 Task: Check the average views per listing of underground utilities in the last 3 years.
Action: Mouse moved to (897, 200)
Screenshot: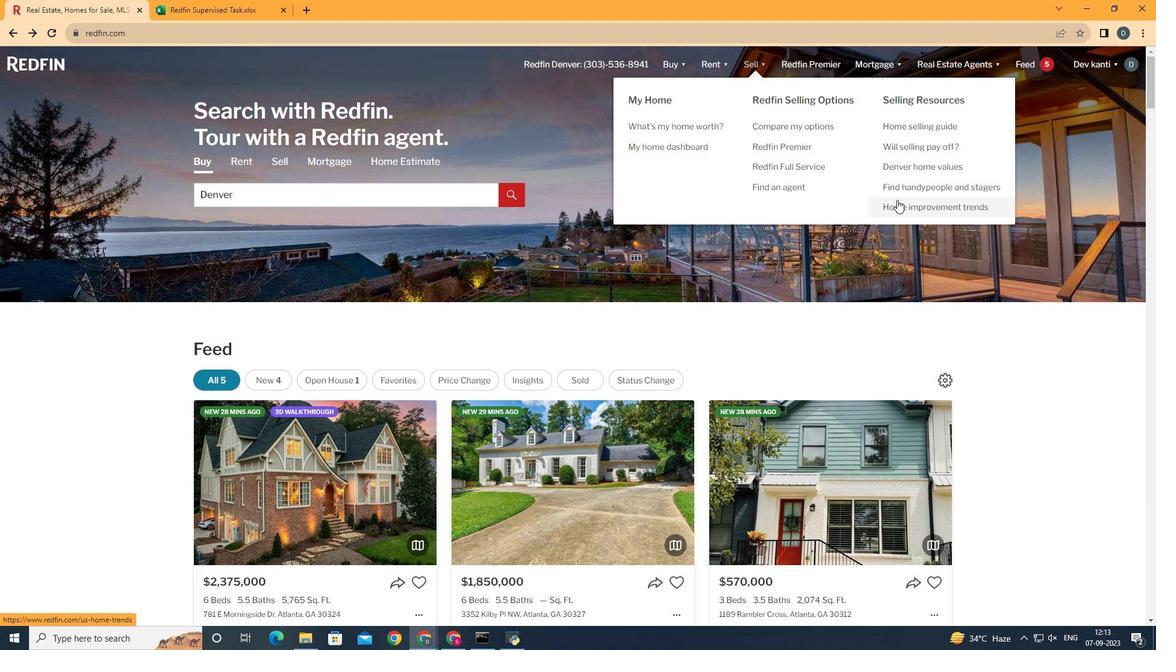 
Action: Mouse pressed left at (897, 200)
Screenshot: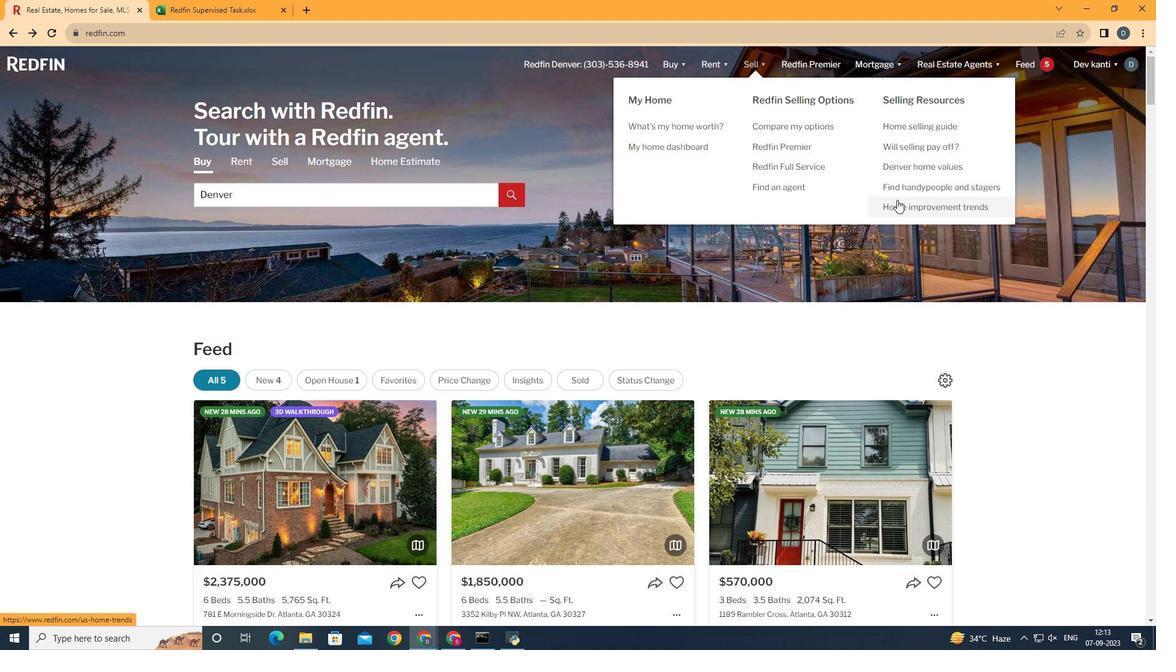 
Action: Mouse moved to (285, 230)
Screenshot: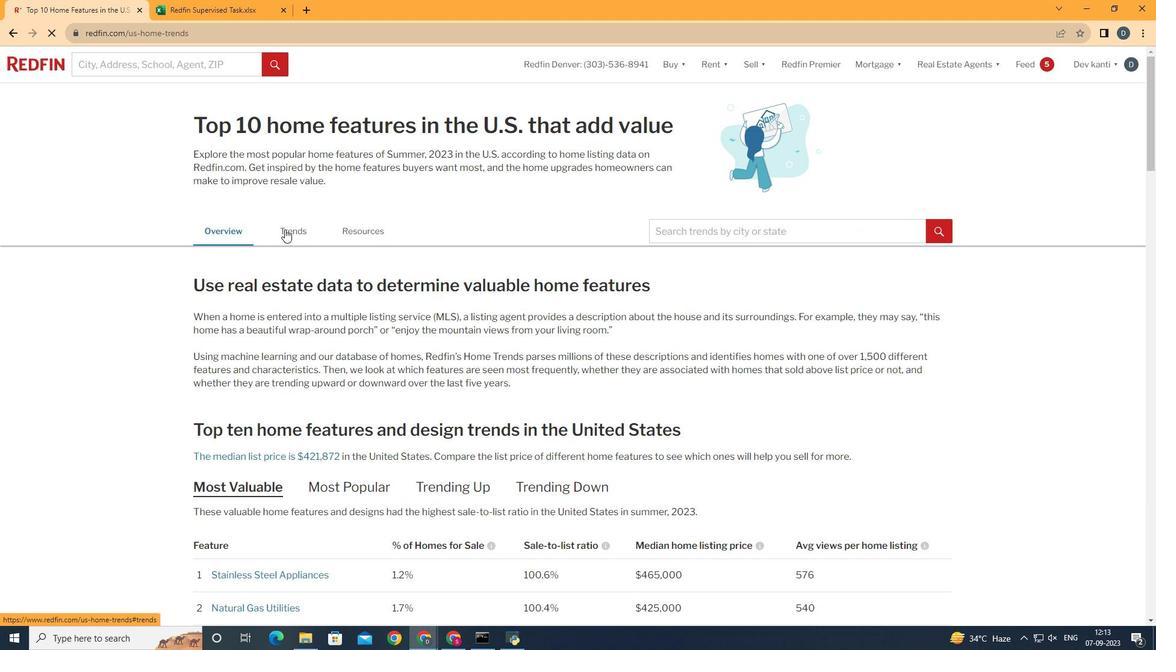 
Action: Mouse pressed left at (285, 230)
Screenshot: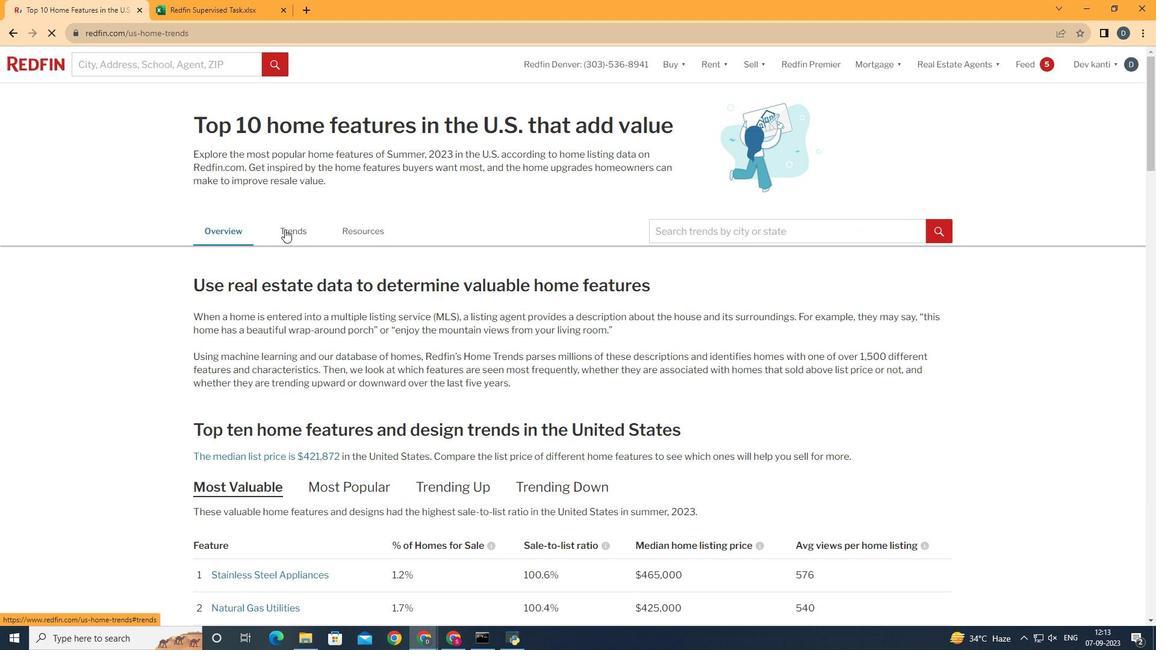 
Action: Mouse moved to (479, 290)
Screenshot: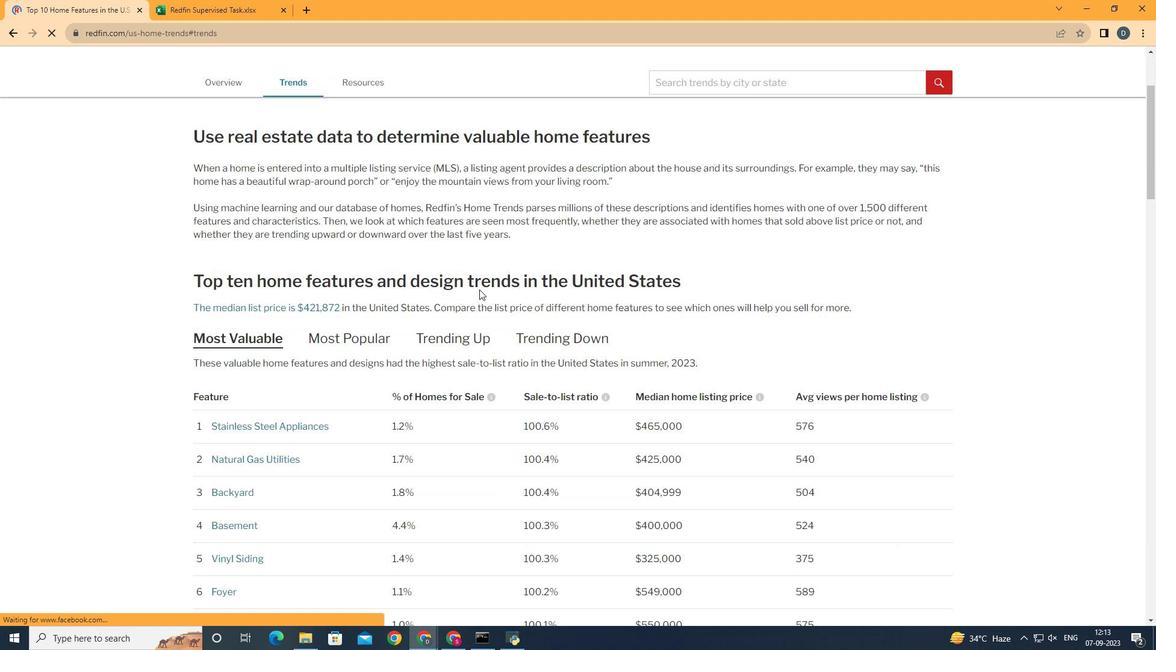 
Action: Mouse scrolled (479, 289) with delta (0, 0)
Screenshot: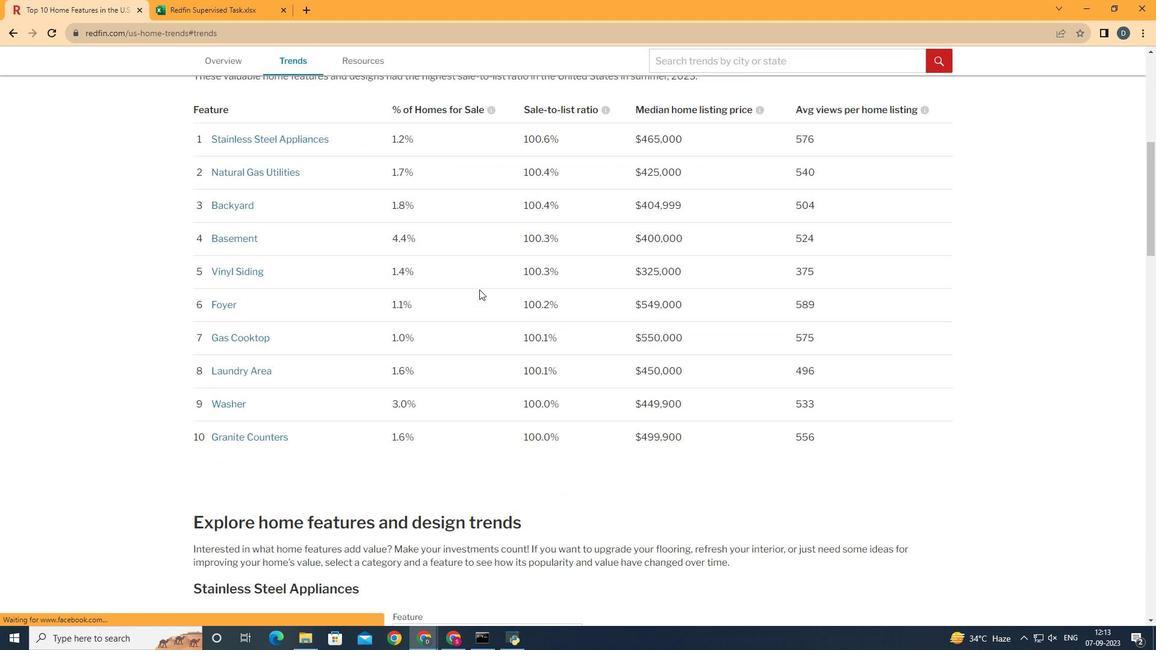 
Action: Mouse scrolled (479, 289) with delta (0, 0)
Screenshot: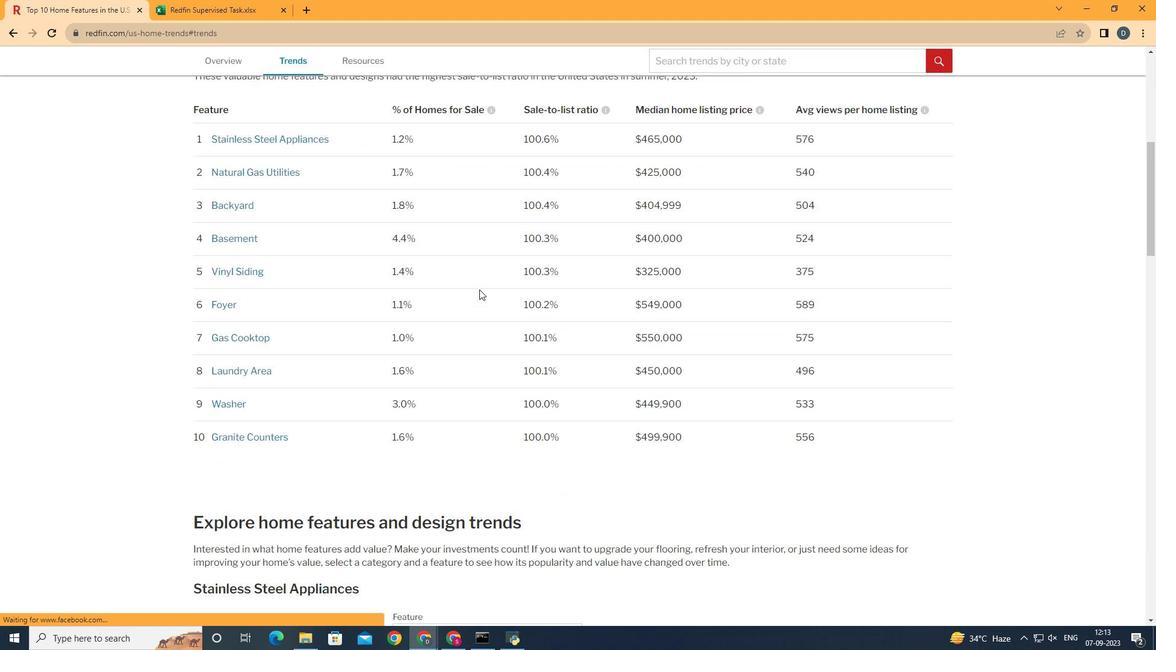 
Action: Mouse scrolled (479, 289) with delta (0, 0)
Screenshot: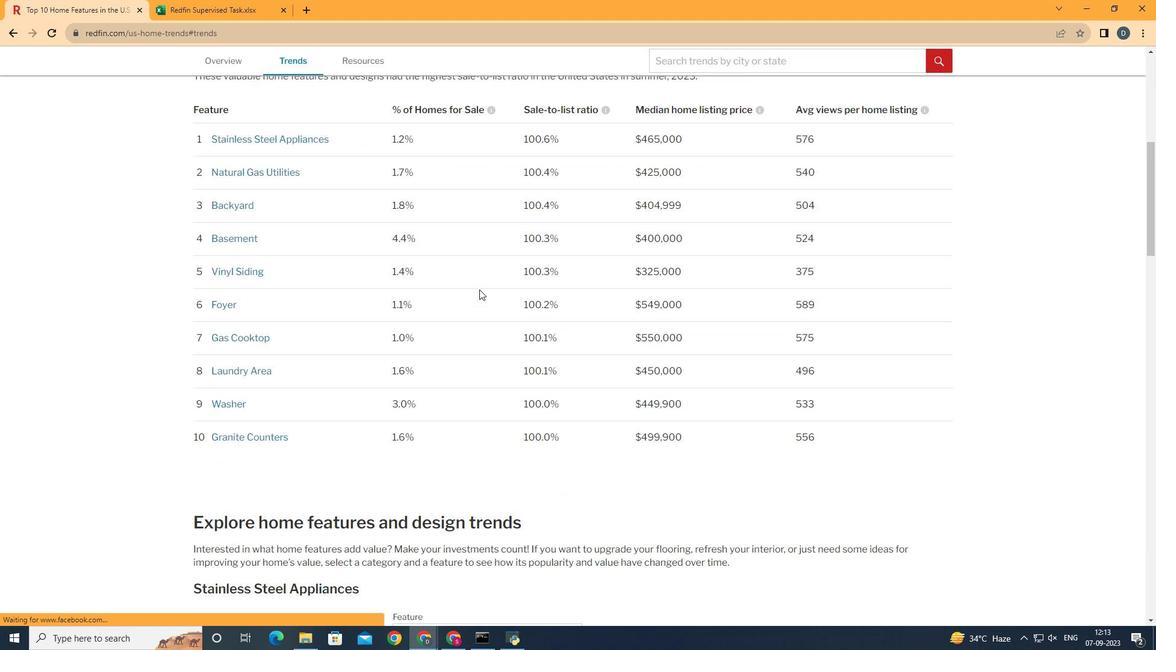 
Action: Mouse scrolled (479, 289) with delta (0, 0)
Screenshot: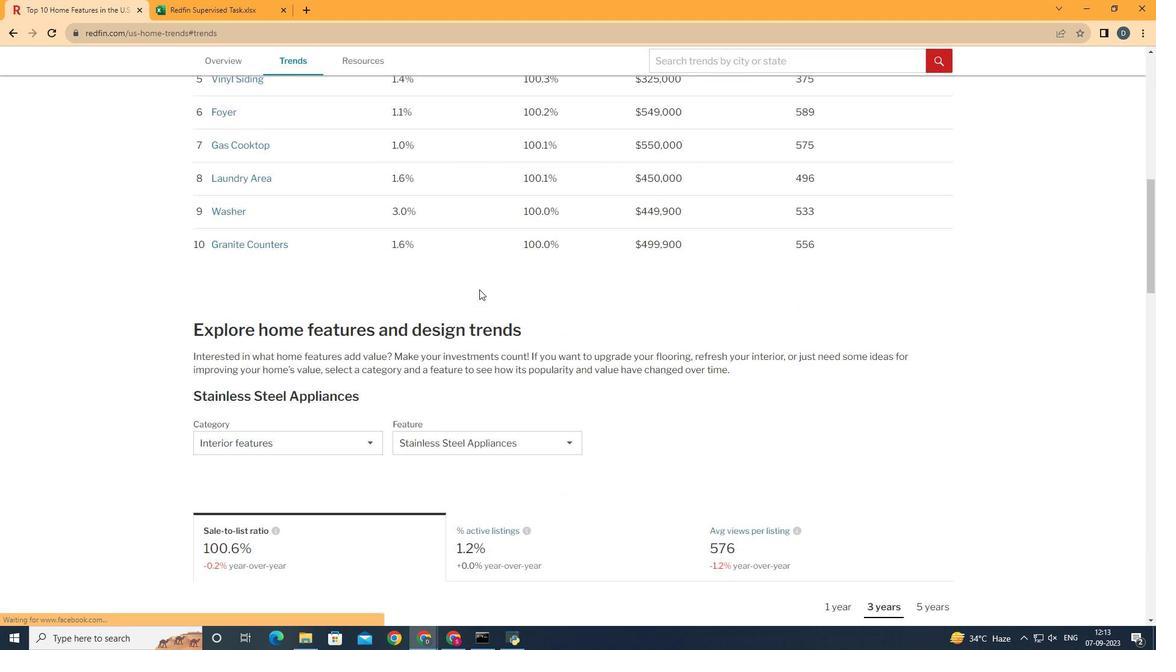 
Action: Mouse scrolled (479, 289) with delta (0, 0)
Screenshot: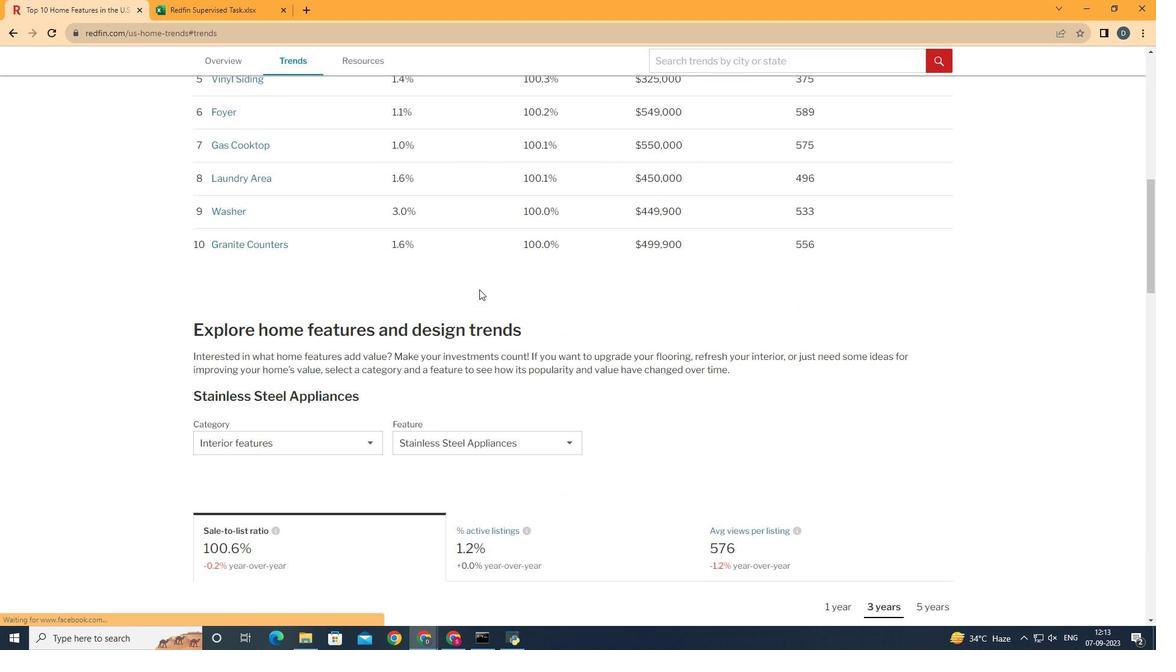 
Action: Mouse scrolled (479, 289) with delta (0, 0)
Screenshot: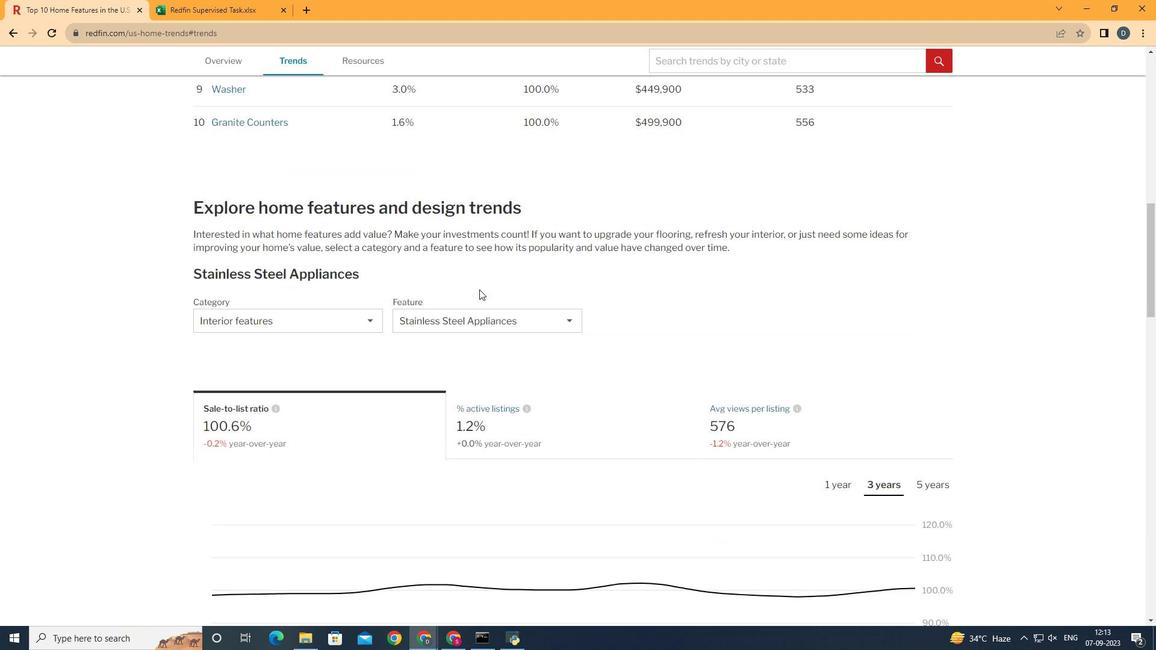 
Action: Mouse scrolled (479, 289) with delta (0, 0)
Screenshot: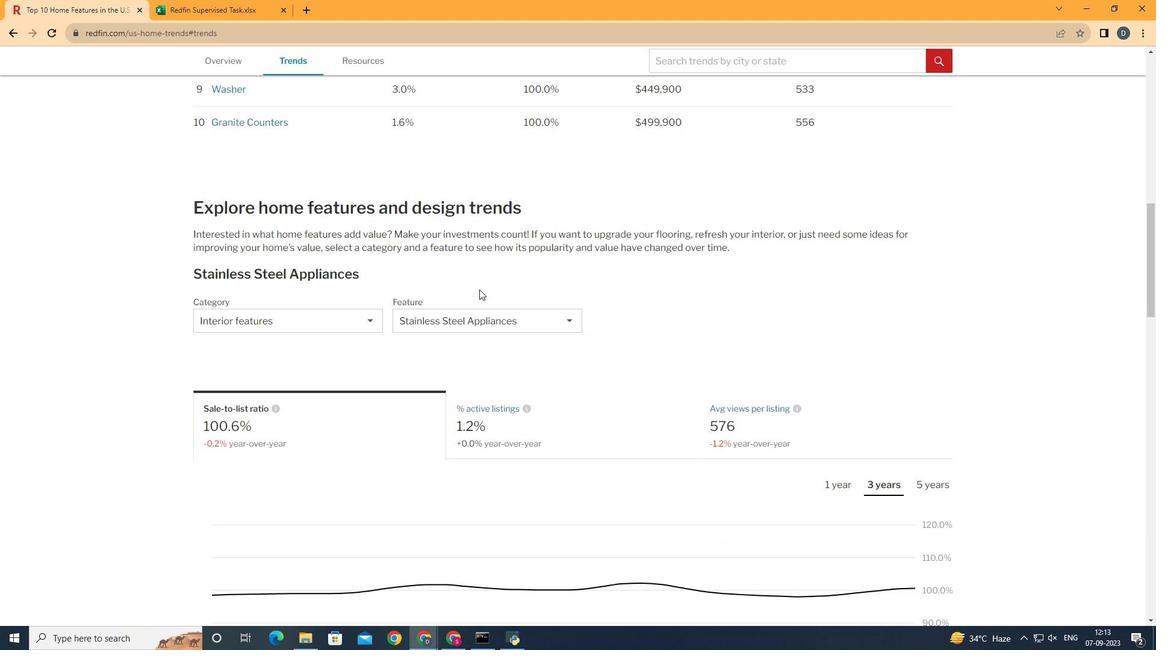 
Action: Mouse moved to (349, 307)
Screenshot: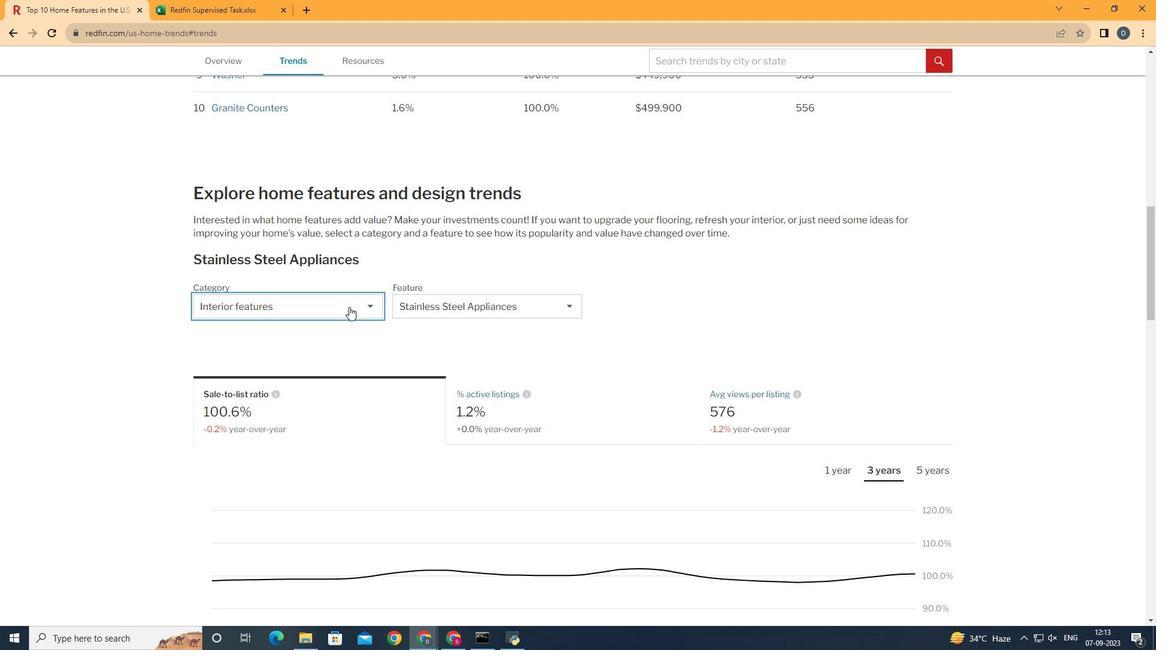 
Action: Mouse pressed left at (349, 307)
Screenshot: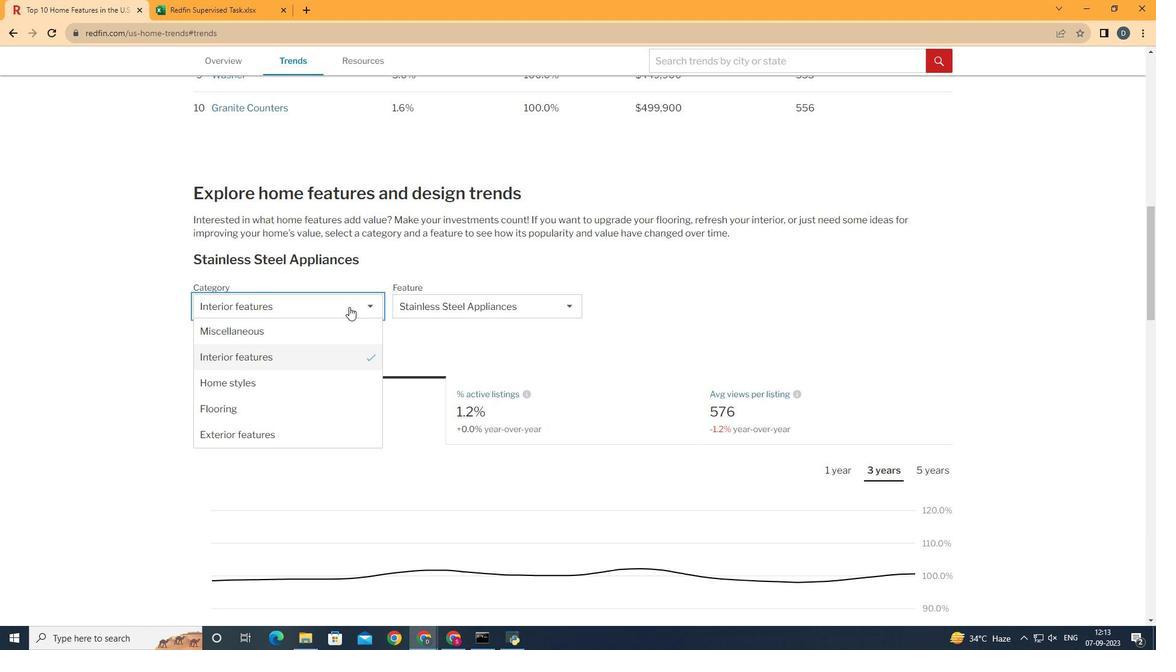 
Action: Mouse moved to (351, 331)
Screenshot: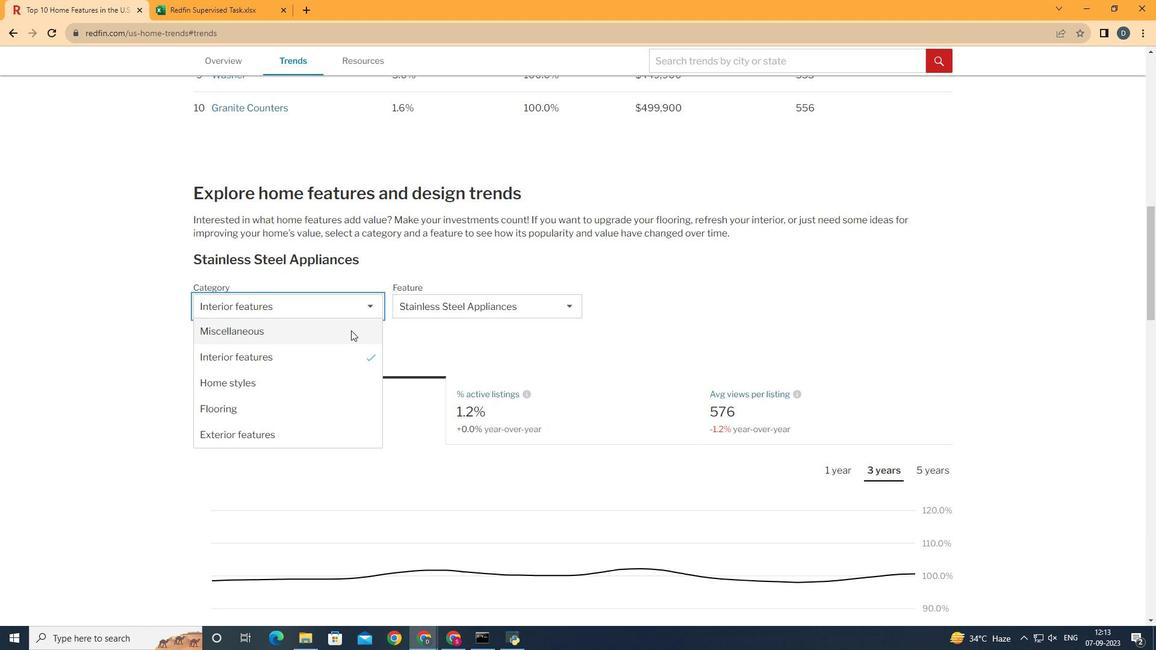 
Action: Mouse pressed left at (351, 331)
Screenshot: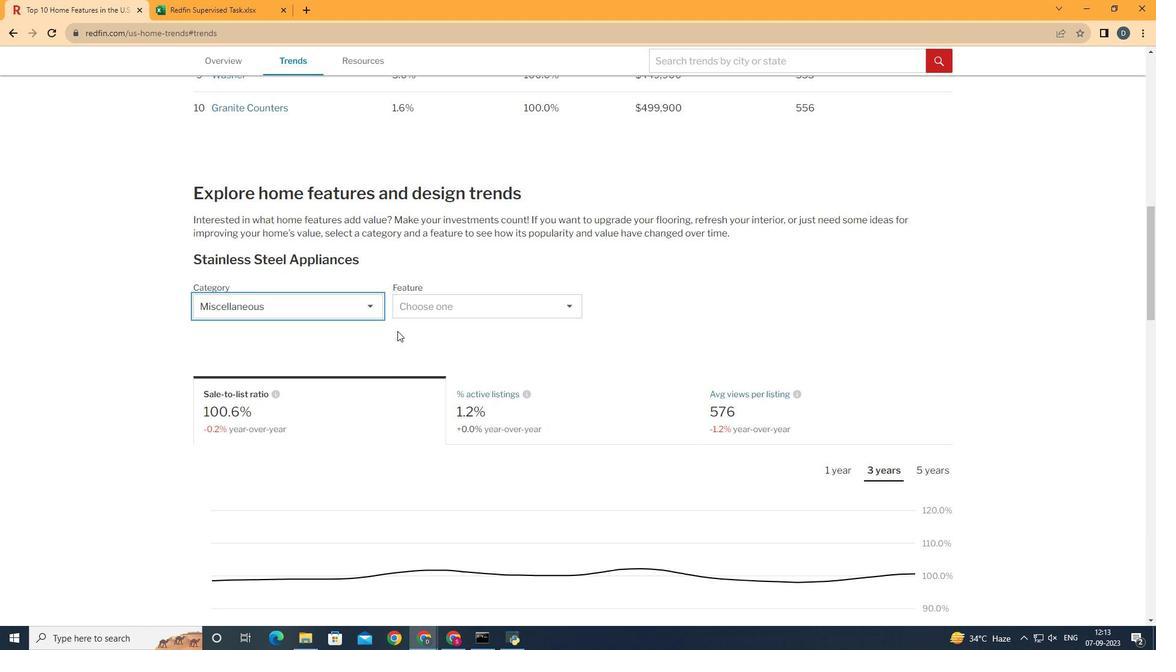 
Action: Mouse moved to (469, 320)
Screenshot: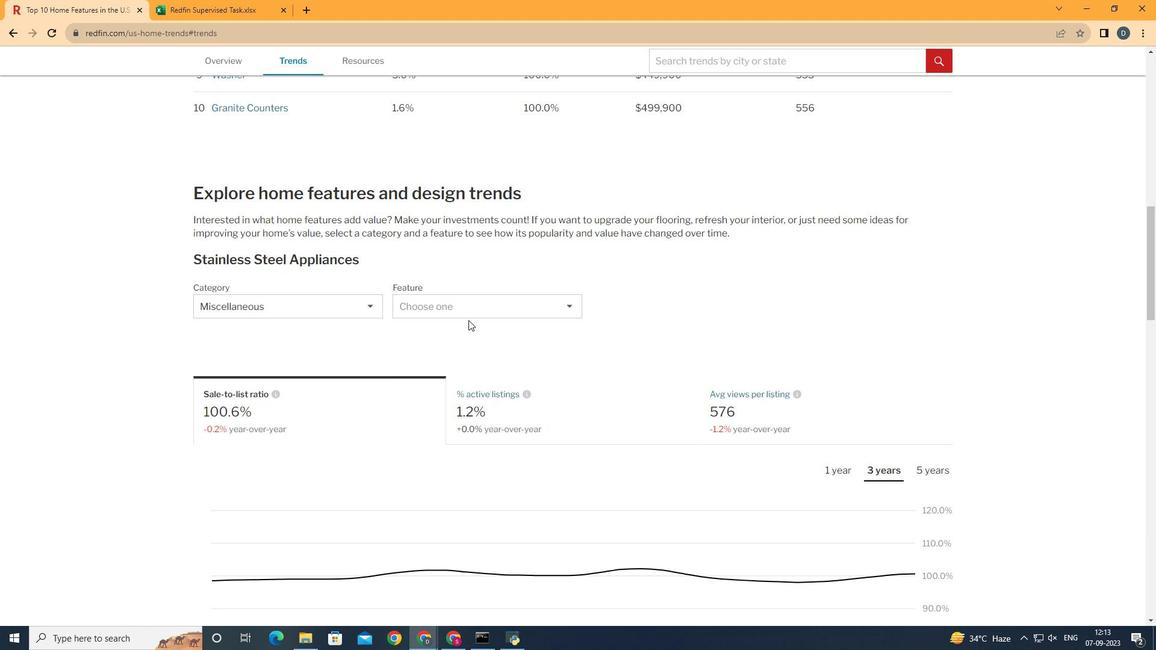 
Action: Mouse pressed left at (469, 320)
Screenshot: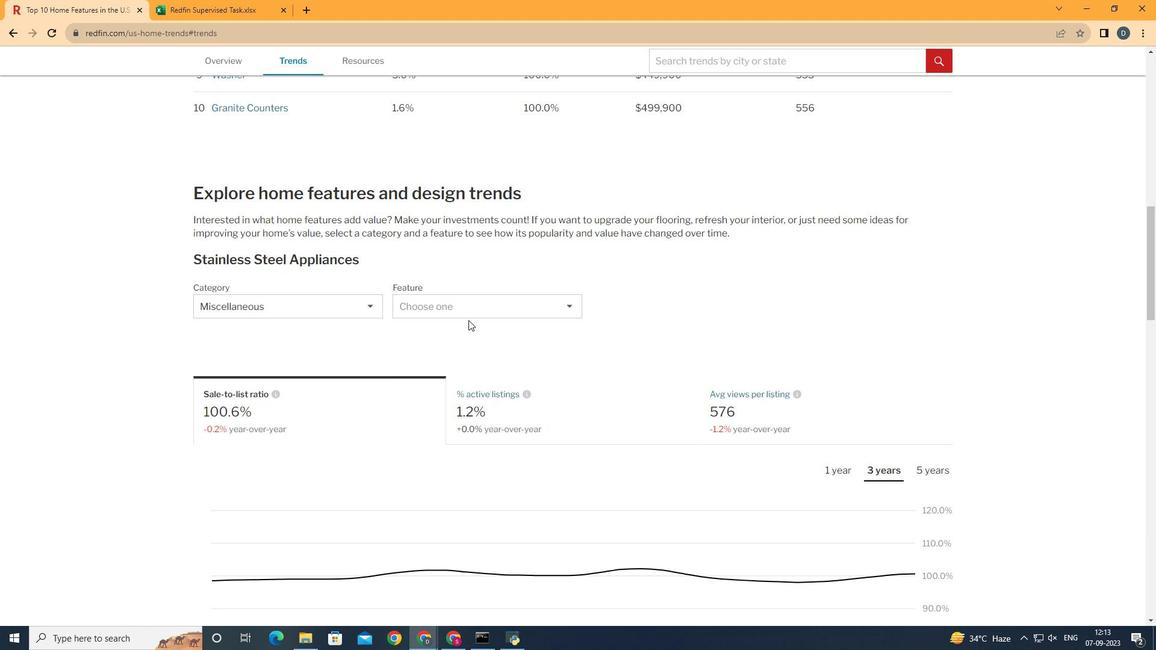 
Action: Mouse moved to (478, 313)
Screenshot: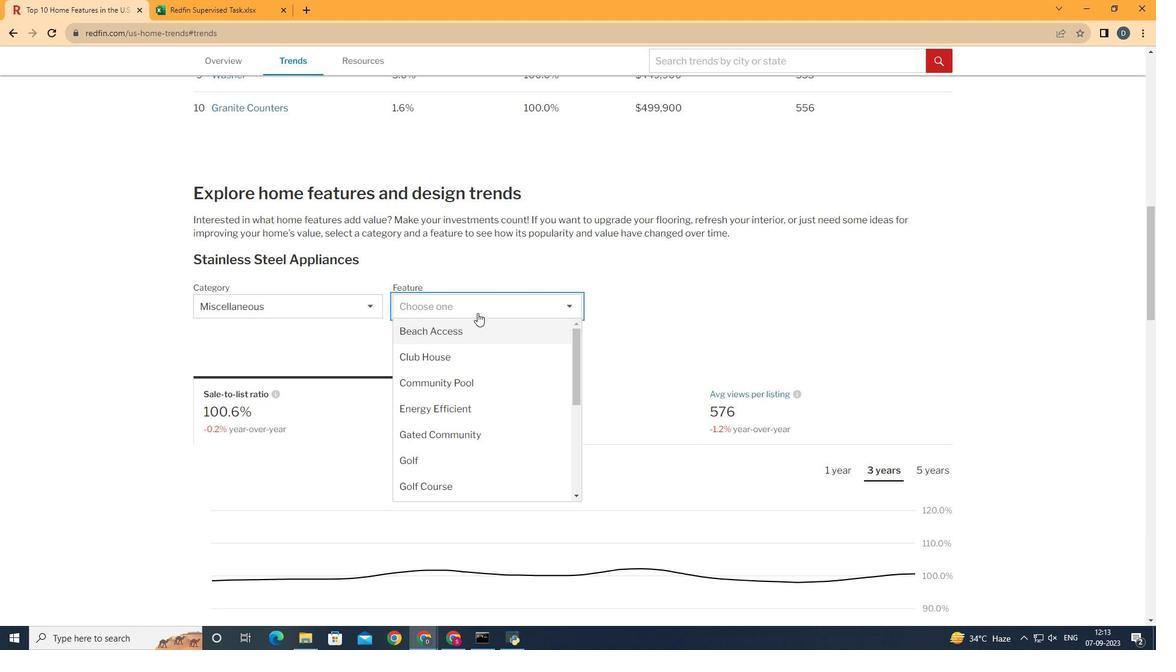 
Action: Mouse pressed left at (478, 313)
Screenshot: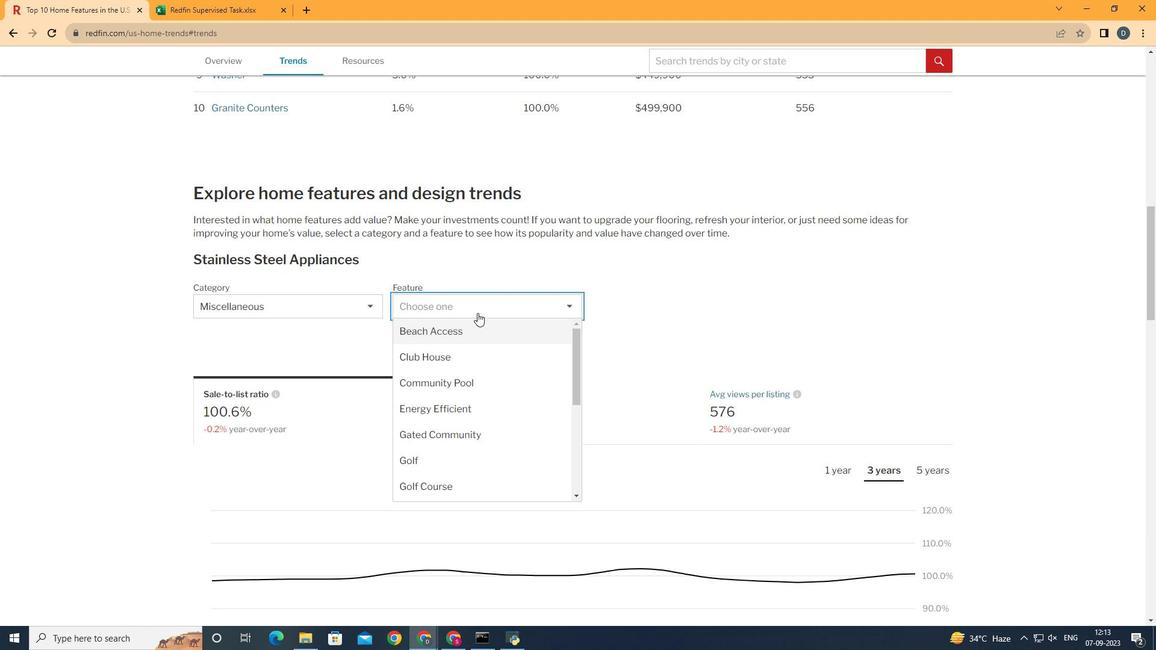
Action: Mouse moved to (530, 399)
Screenshot: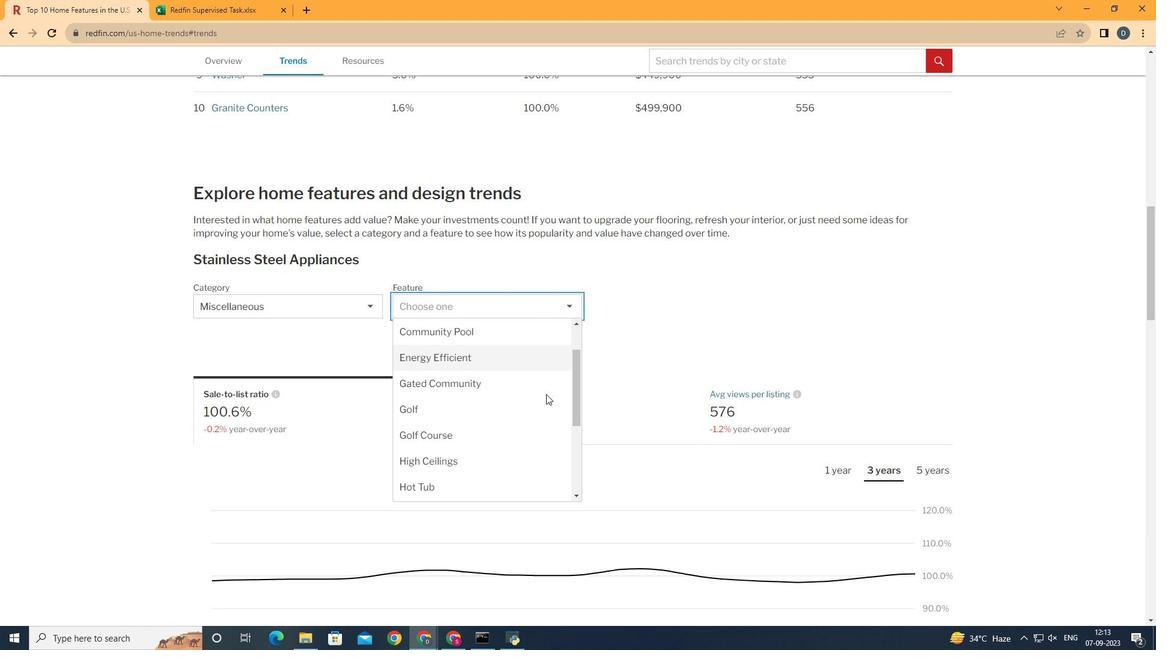 
Action: Mouse scrolled (530, 399) with delta (0, 0)
Screenshot: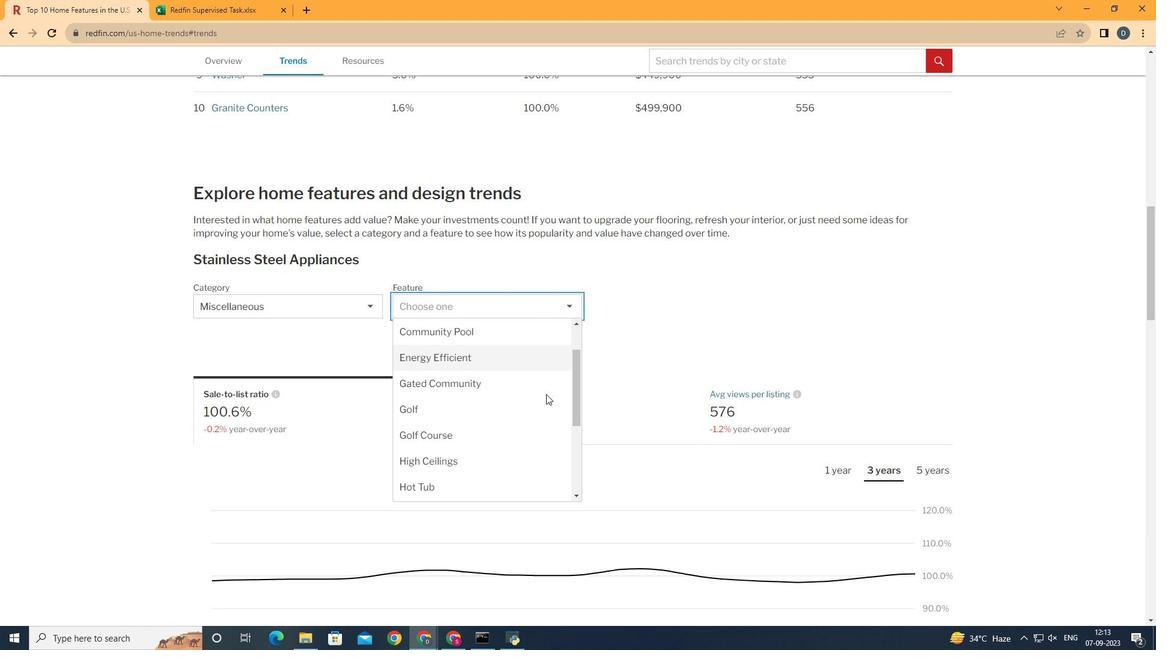 
Action: Mouse moved to (546, 395)
Screenshot: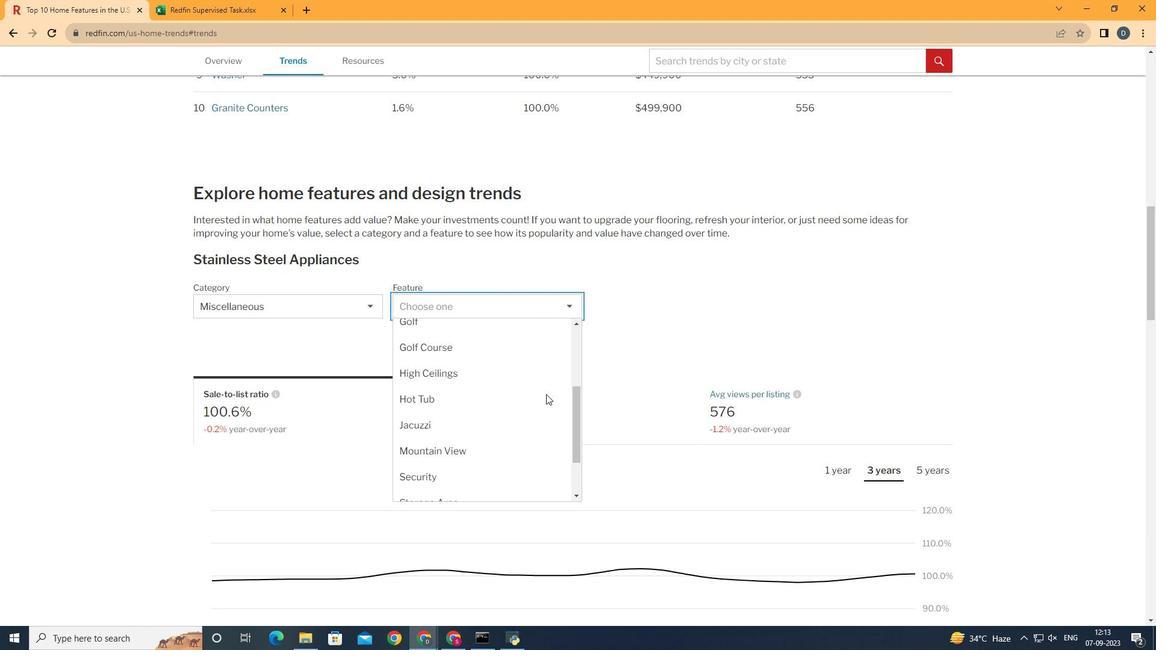 
Action: Mouse scrolled (546, 394) with delta (0, 0)
Screenshot: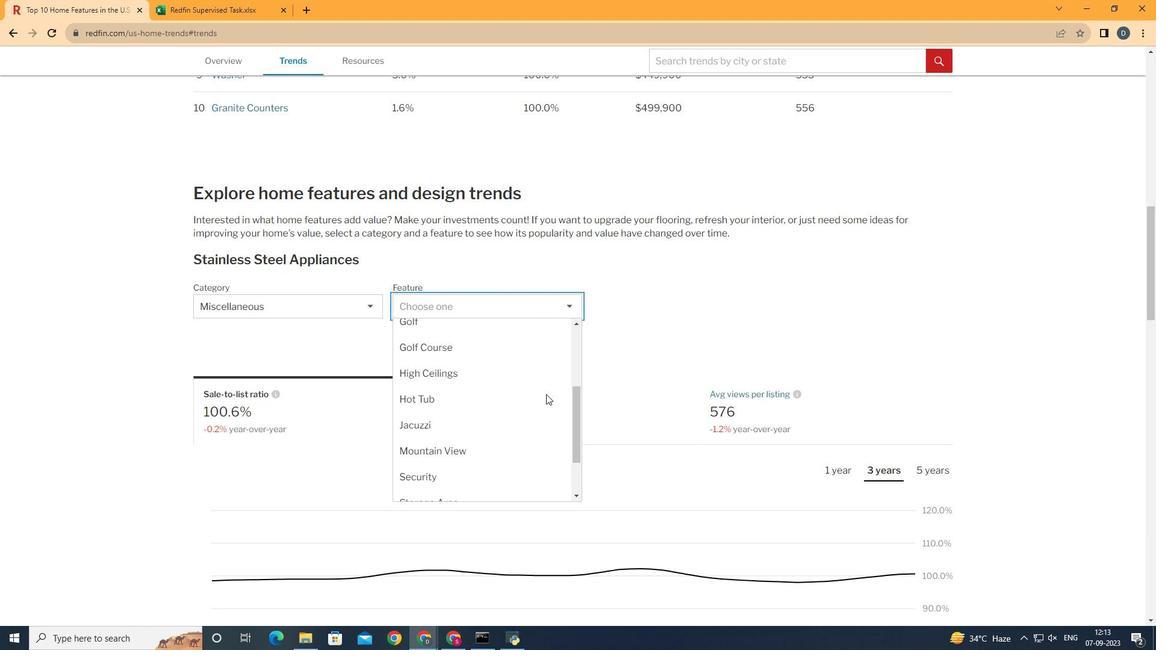 
Action: Mouse scrolled (546, 394) with delta (0, 0)
Screenshot: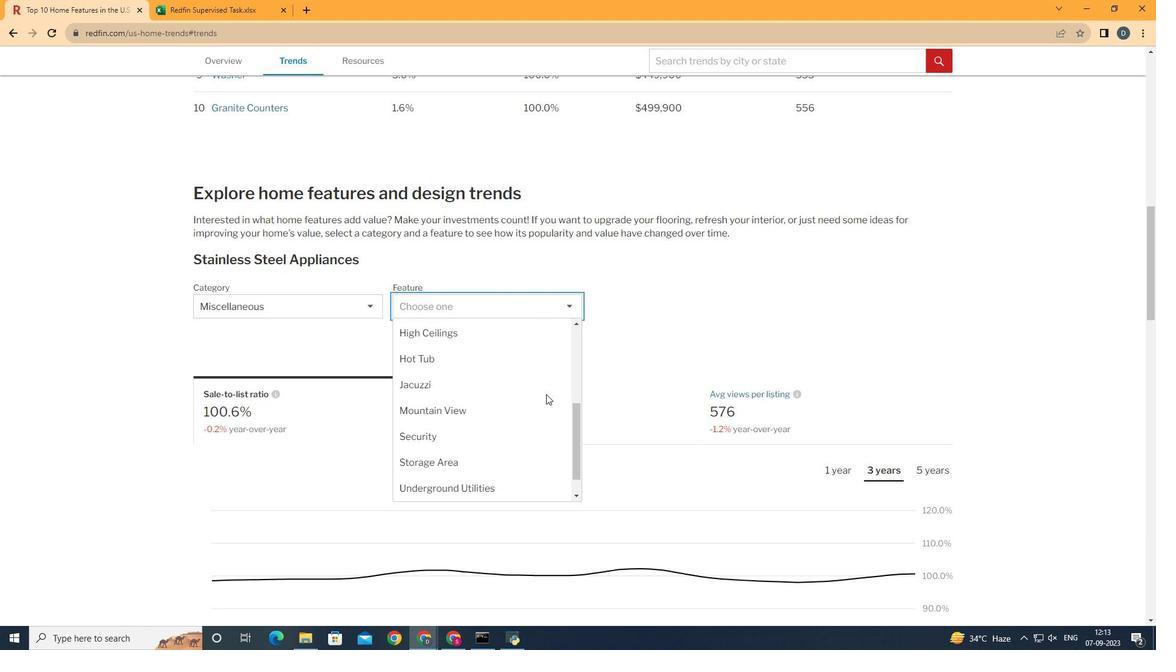 
Action: Mouse moved to (519, 491)
Screenshot: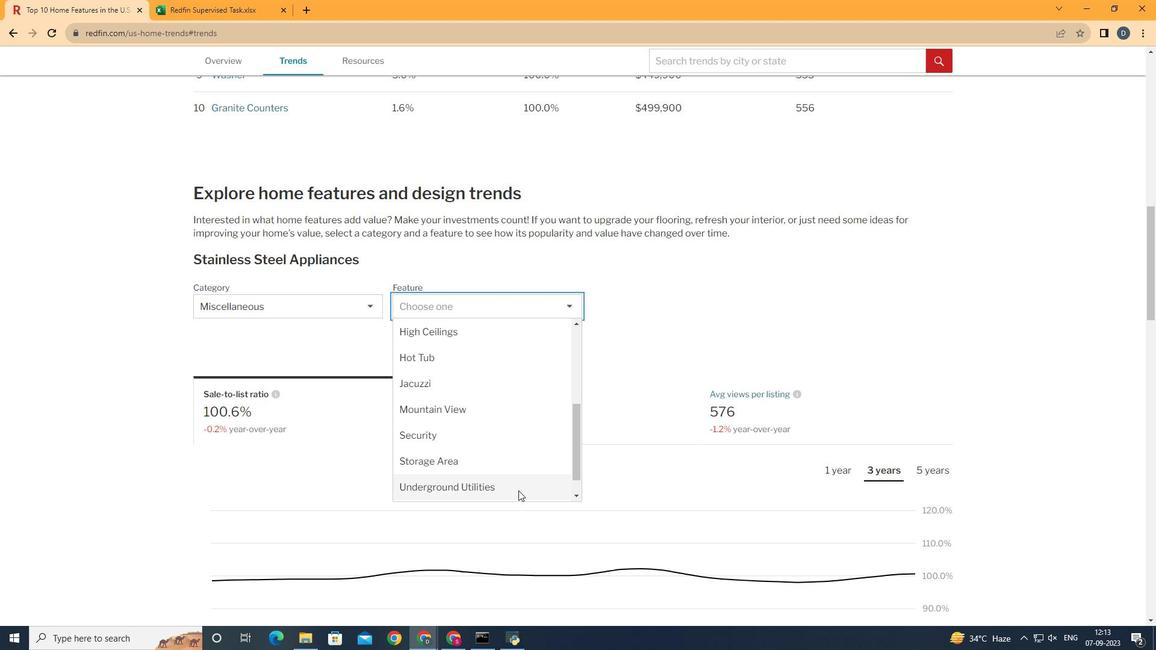 
Action: Mouse pressed left at (519, 491)
Screenshot: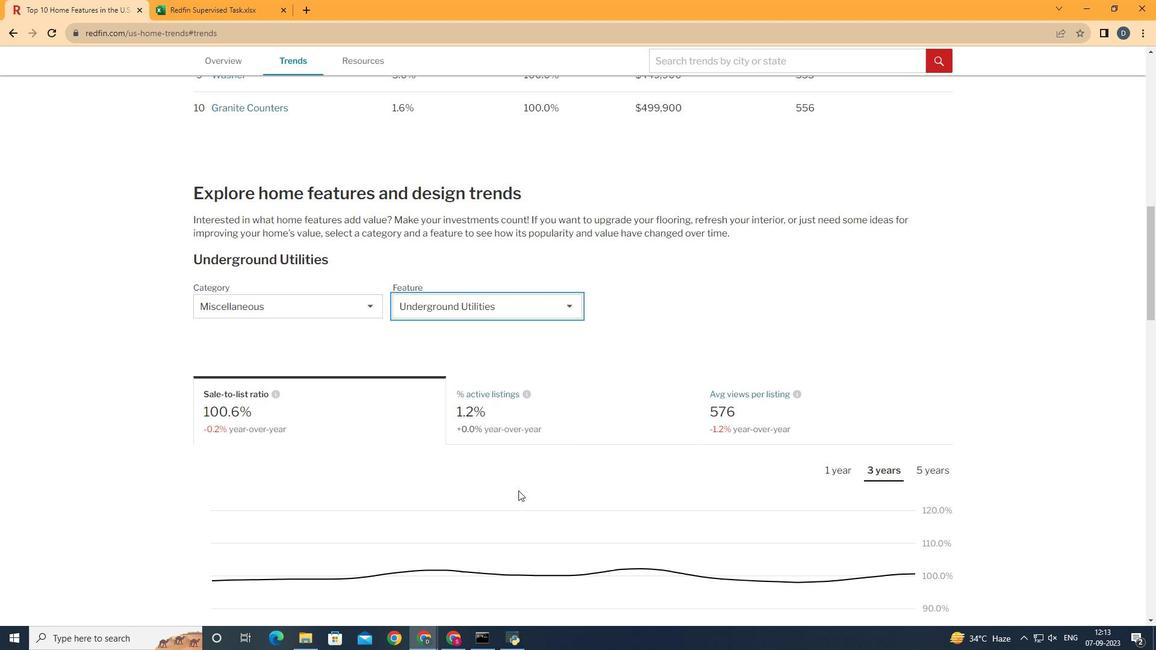 
Action: Mouse moved to (846, 422)
Screenshot: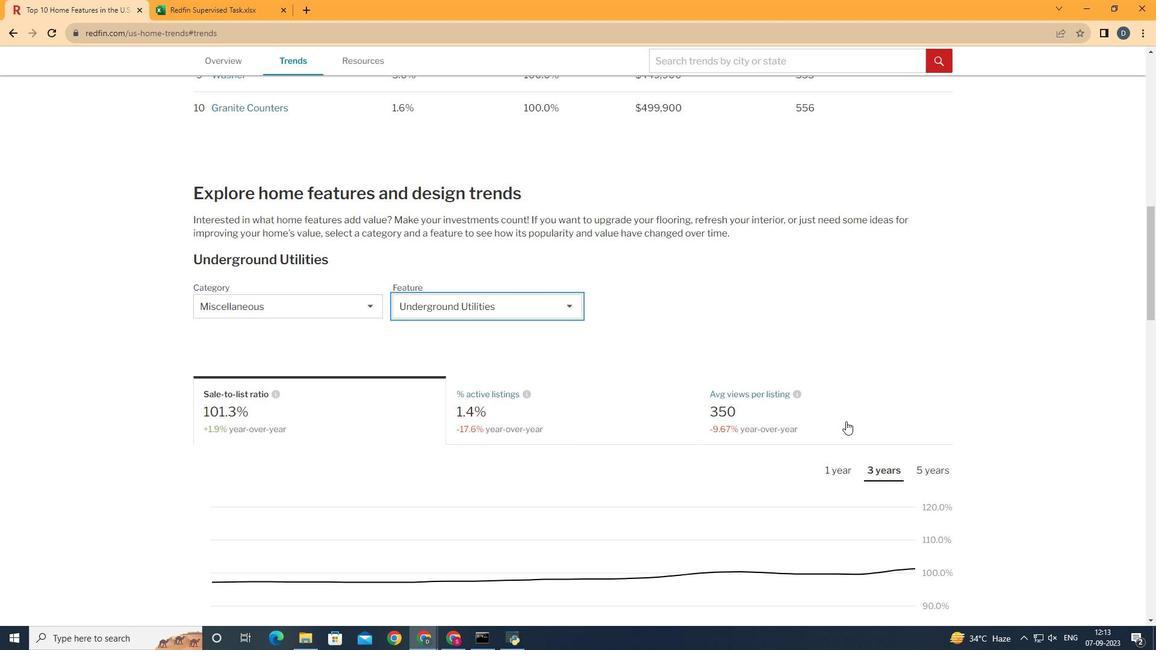 
Action: Mouse pressed left at (846, 422)
Screenshot: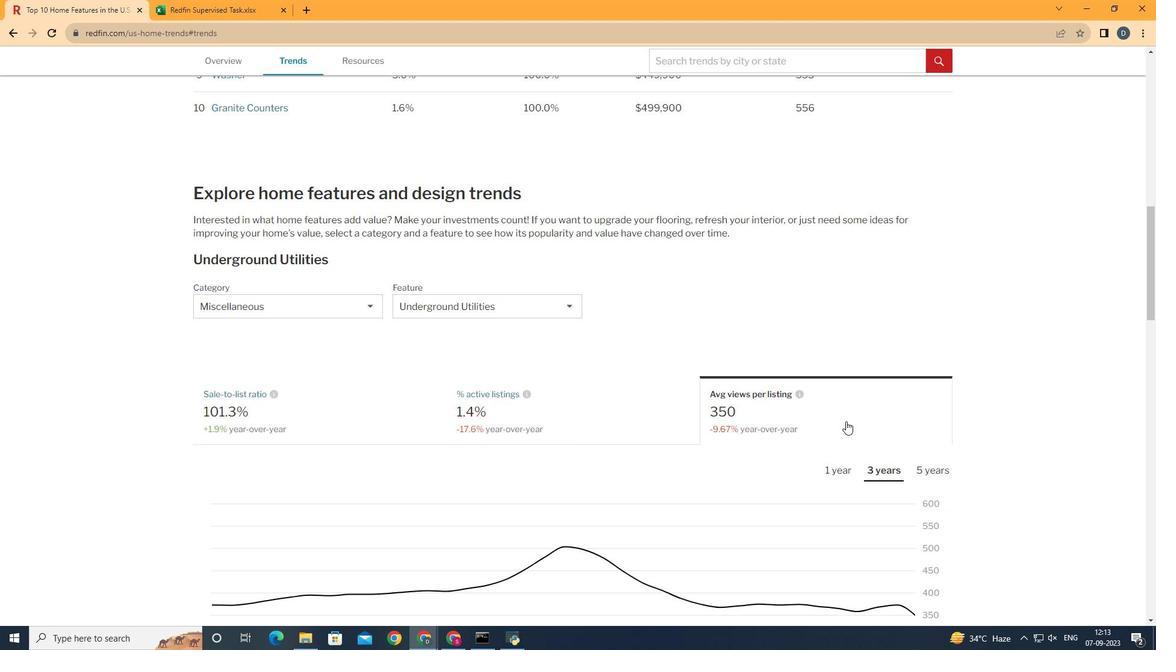 
Action: Mouse moved to (846, 421)
Screenshot: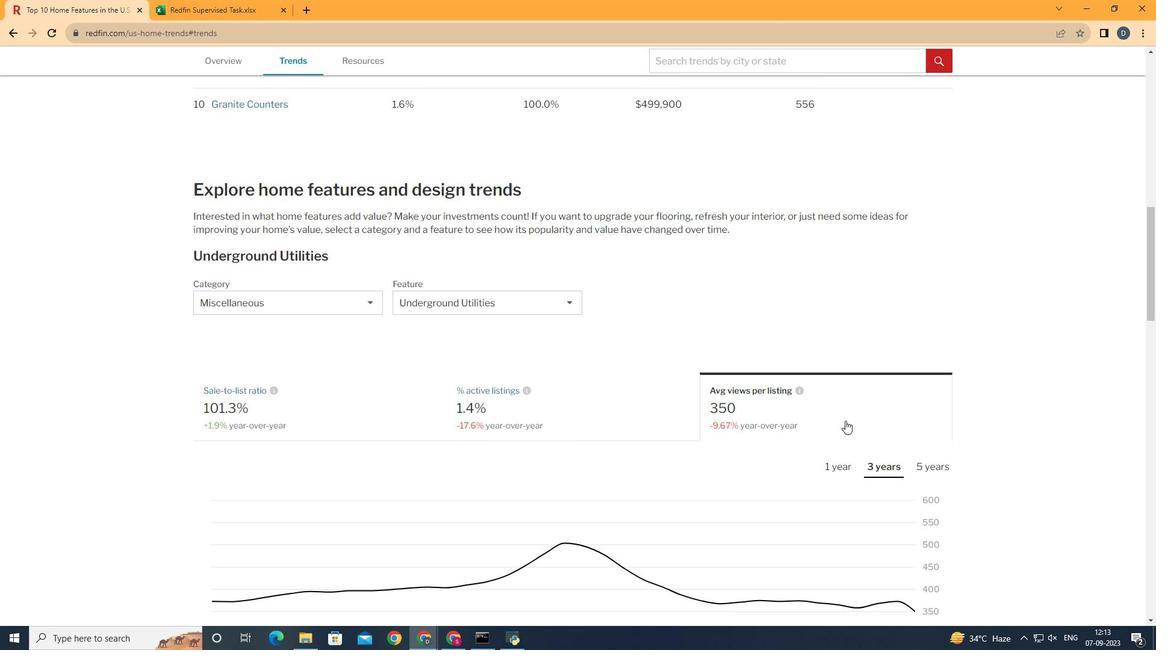 
Action: Mouse scrolled (846, 420) with delta (0, 0)
Screenshot: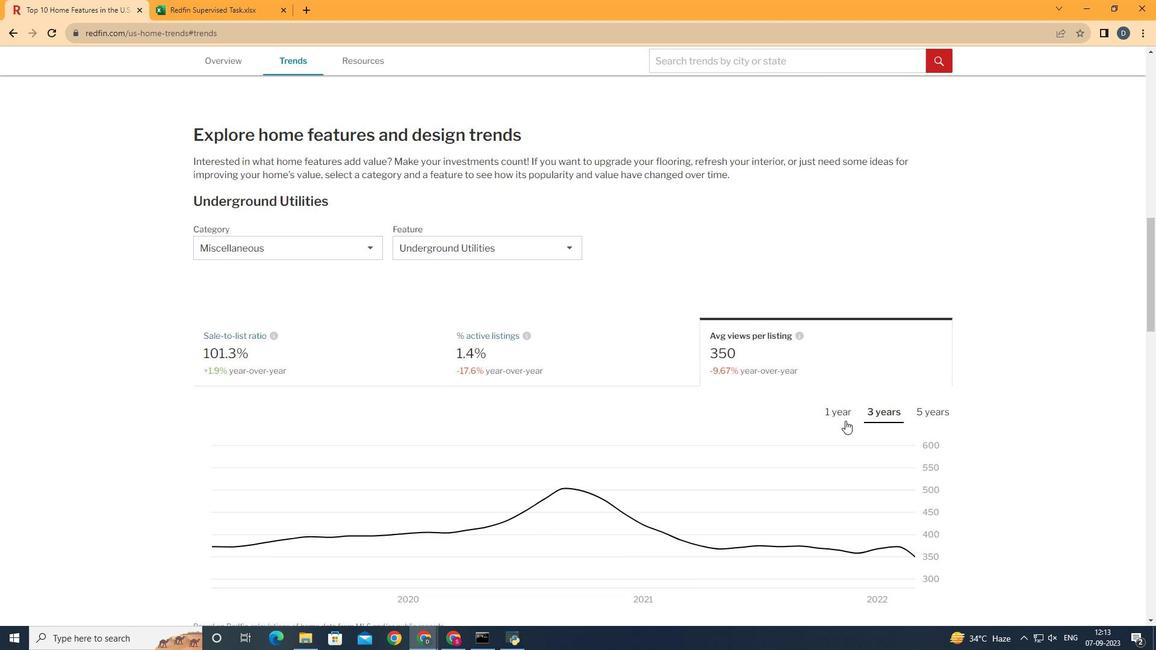 
Action: Mouse scrolled (846, 420) with delta (0, 0)
Screenshot: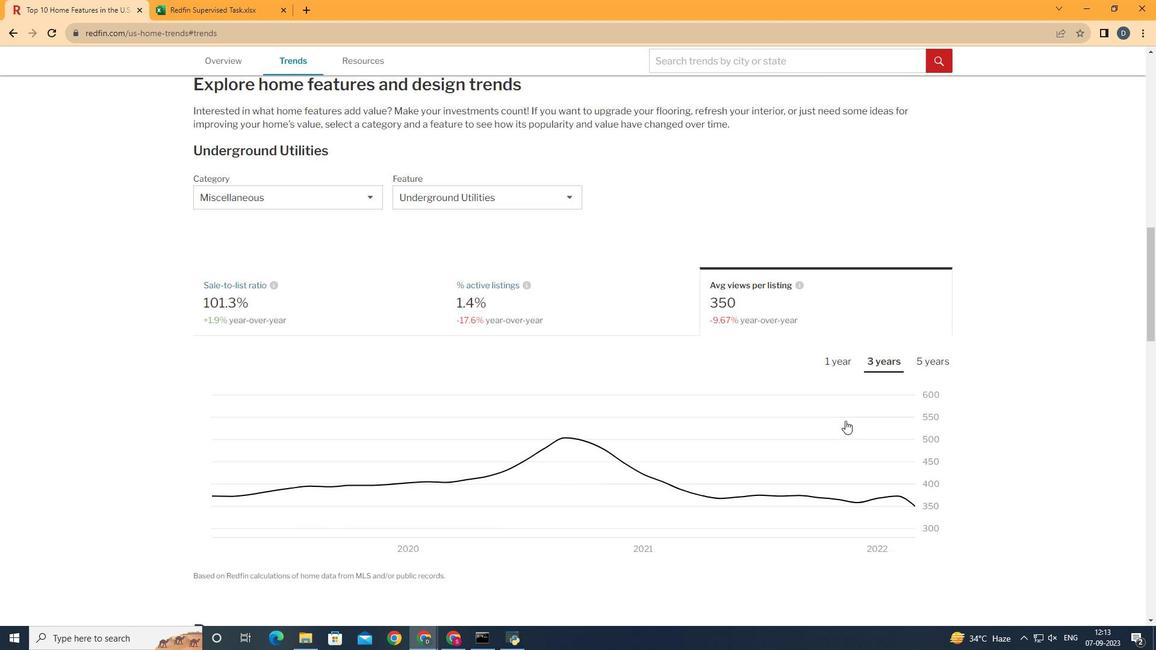 
Action: Mouse moved to (885, 345)
Screenshot: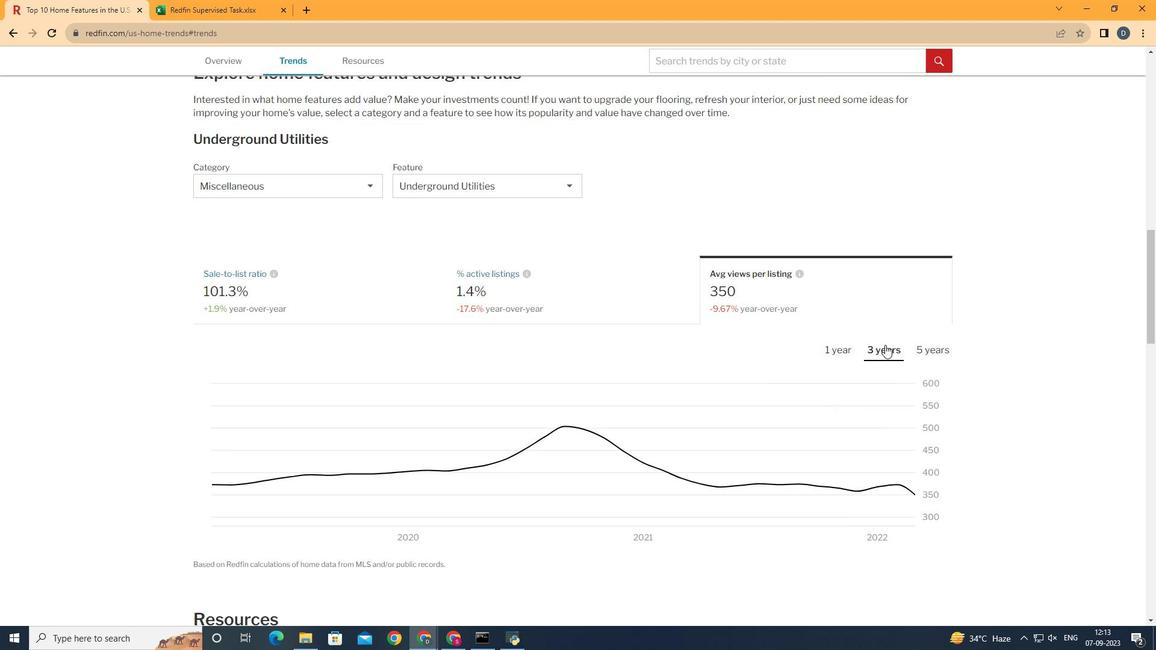 
Action: Mouse pressed left at (885, 345)
Screenshot: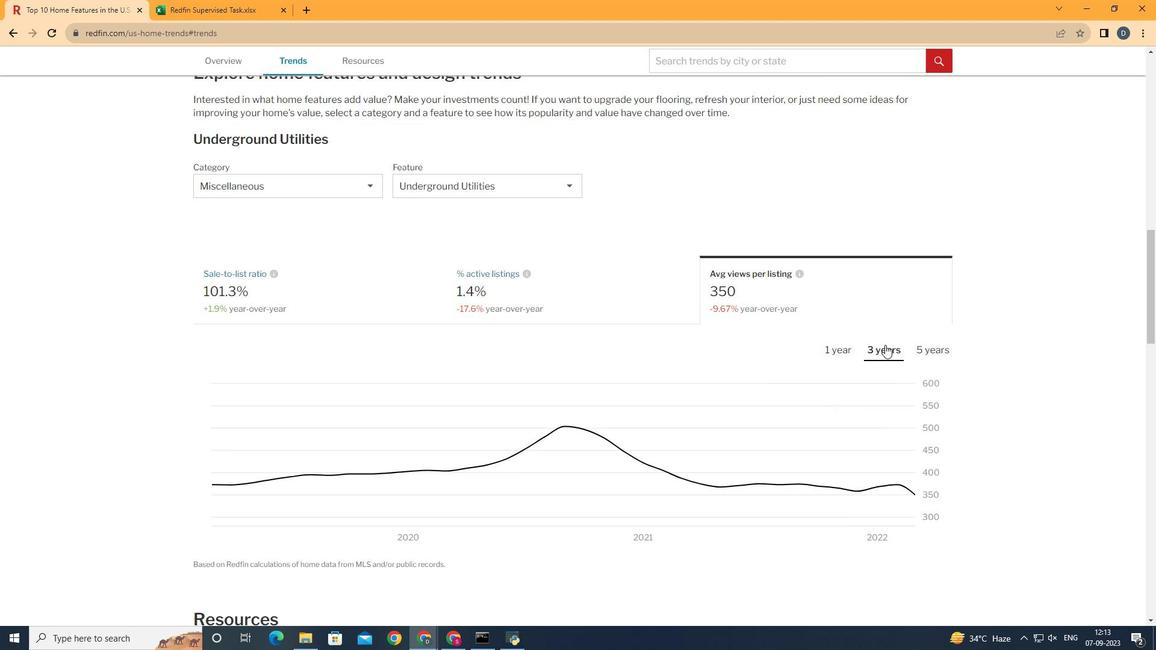 
Action: Mouse moved to (929, 489)
Screenshot: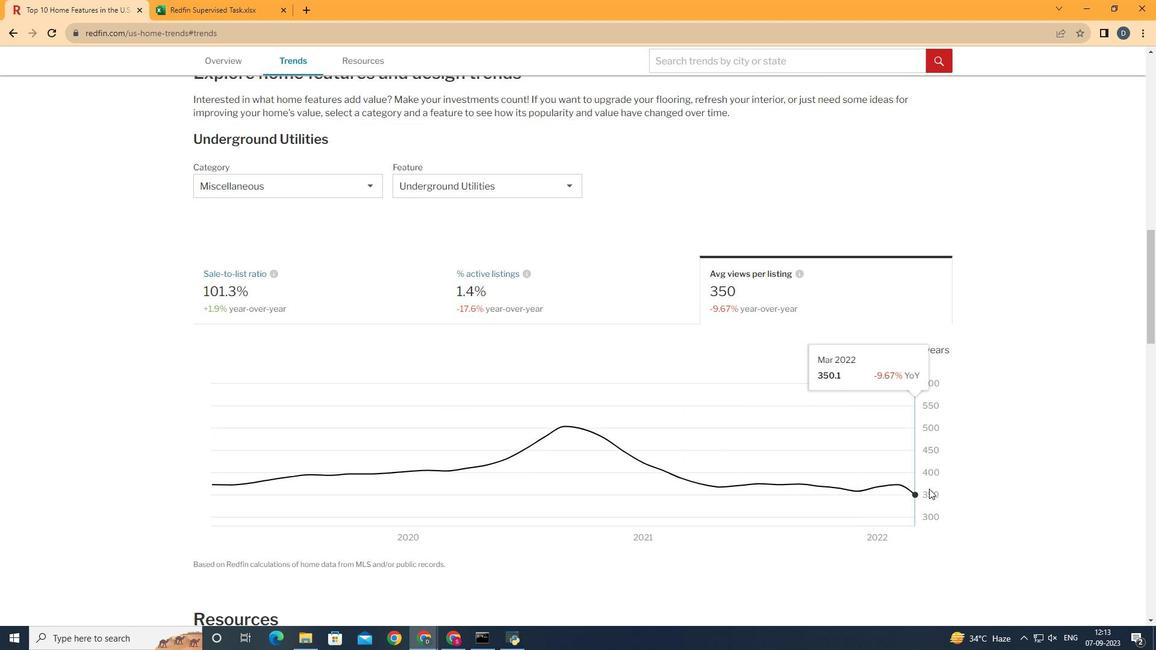 
